 Task: Set the audio track in track settings for input/codecs to -1.
Action: Mouse moved to (107, 13)
Screenshot: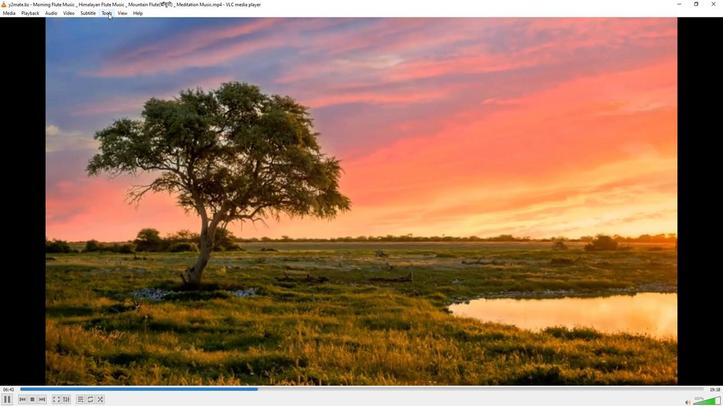 
Action: Mouse pressed left at (107, 13)
Screenshot: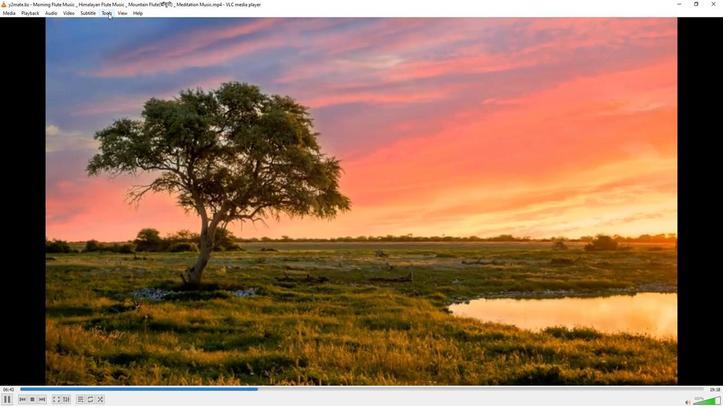
Action: Mouse moved to (119, 102)
Screenshot: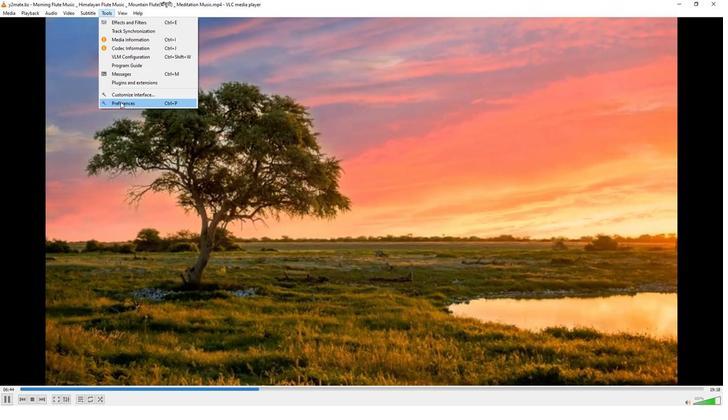 
Action: Mouse pressed left at (119, 102)
Screenshot: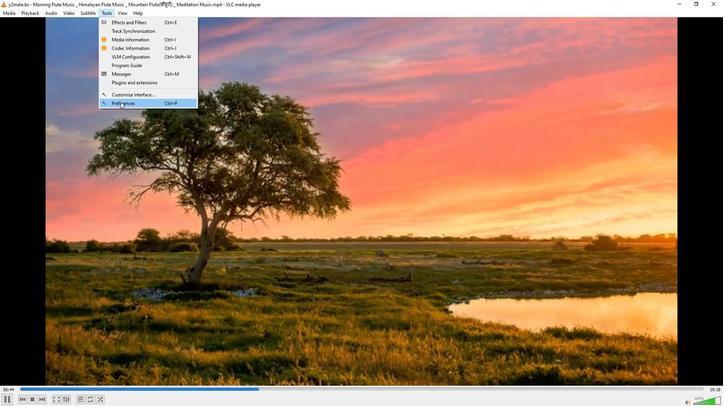 
Action: Mouse moved to (239, 332)
Screenshot: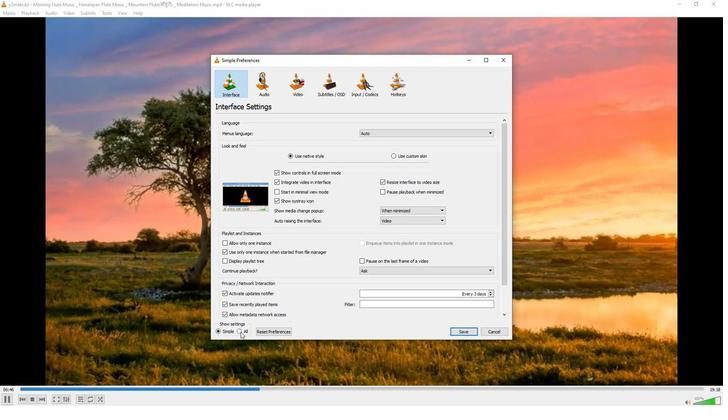 
Action: Mouse pressed left at (239, 332)
Screenshot: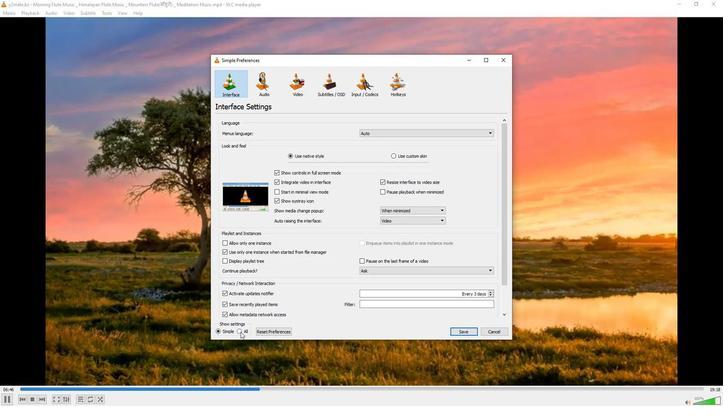 
Action: Mouse moved to (249, 196)
Screenshot: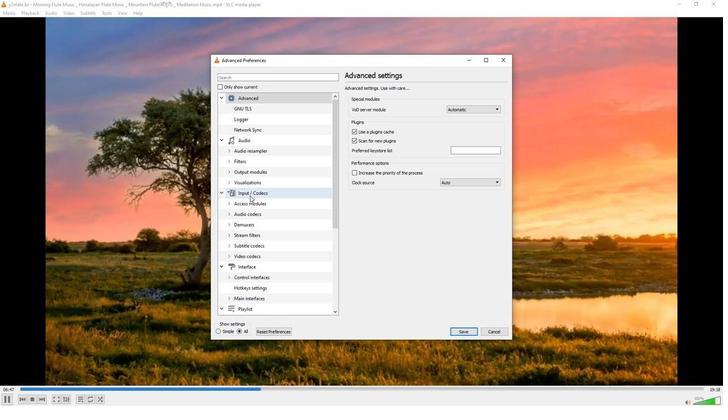 
Action: Mouse pressed left at (249, 196)
Screenshot: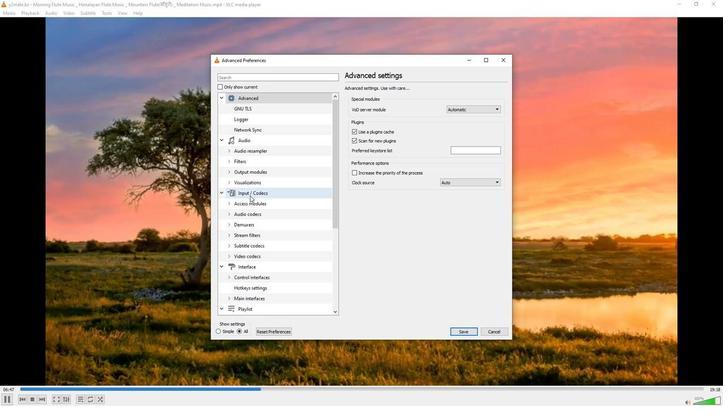 
Action: Mouse moved to (494, 131)
Screenshot: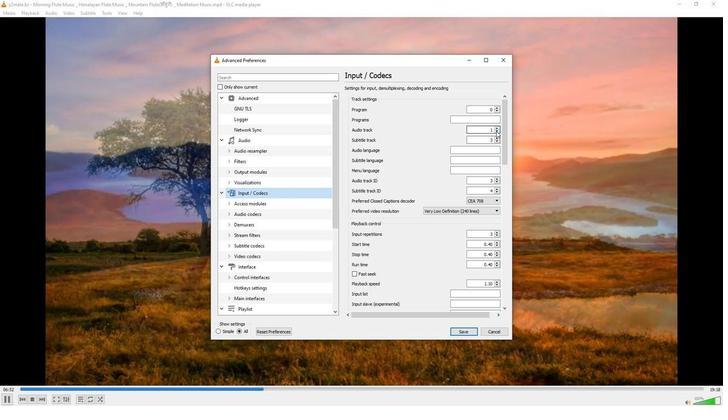 
Action: Mouse pressed left at (494, 131)
Screenshot: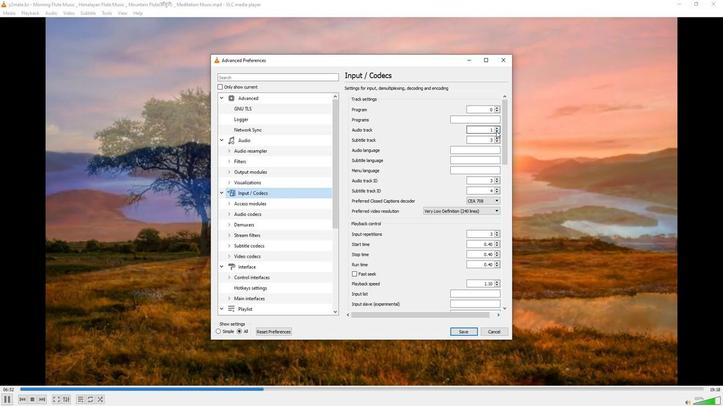 
Action: Mouse pressed left at (494, 131)
Screenshot: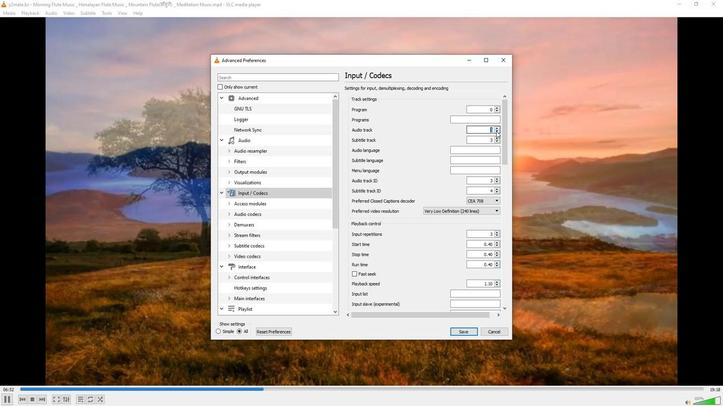 
Action: Mouse moved to (437, 127)
Screenshot: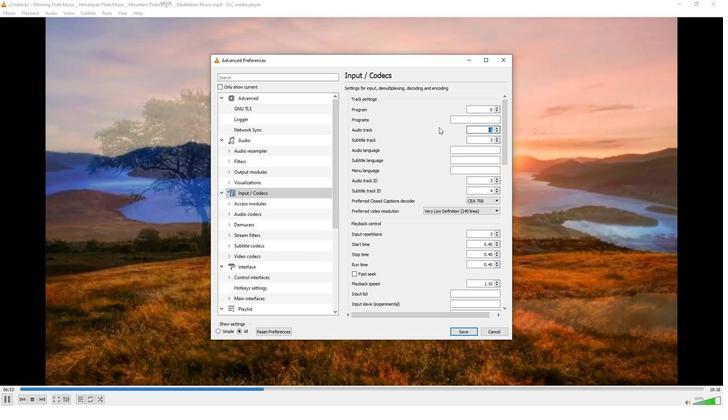 
Action: Mouse pressed left at (437, 127)
Screenshot: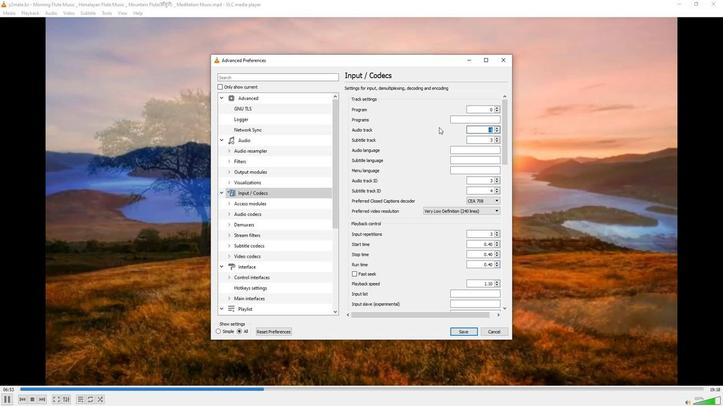 
